 Task: Use Thunder Clap Effect in this video Movie B.mp4
Action: Mouse moved to (151, 93)
Screenshot: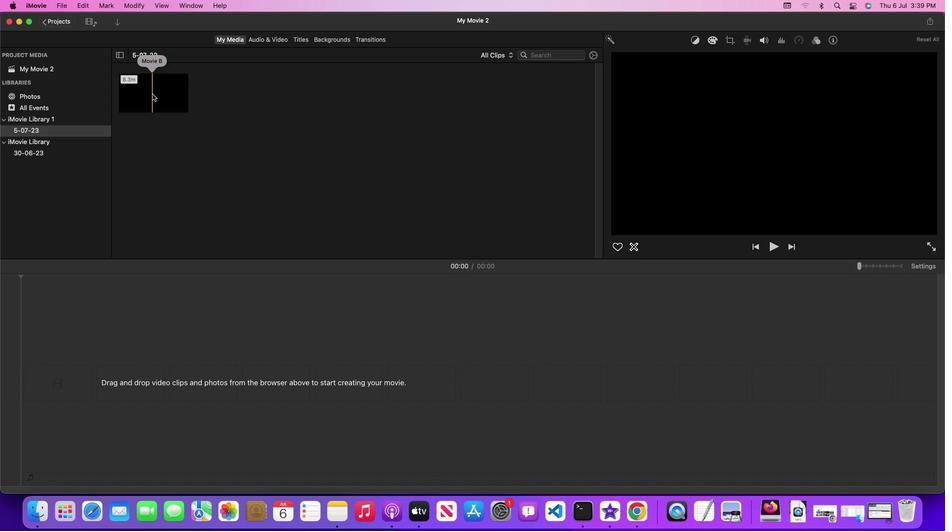 
Action: Mouse pressed left at (151, 93)
Screenshot: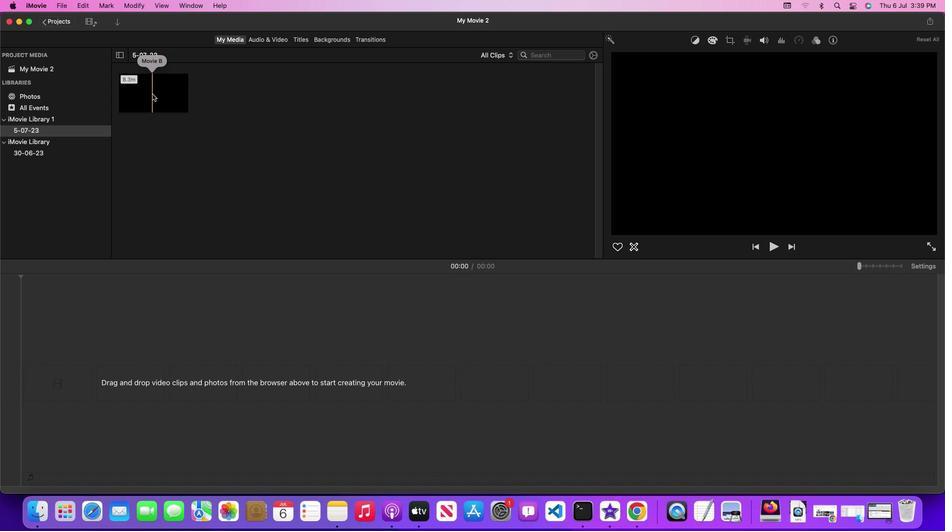 
Action: Mouse pressed left at (151, 93)
Screenshot: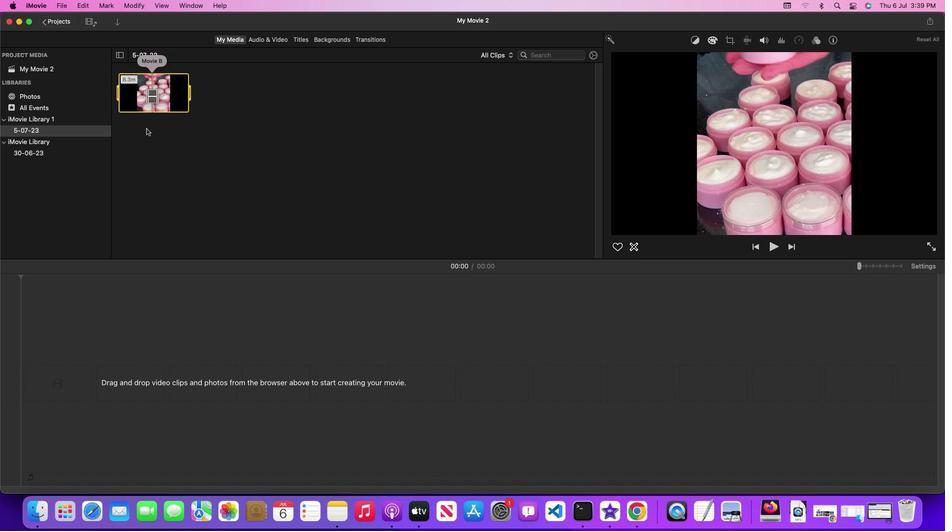 
Action: Mouse moved to (272, 36)
Screenshot: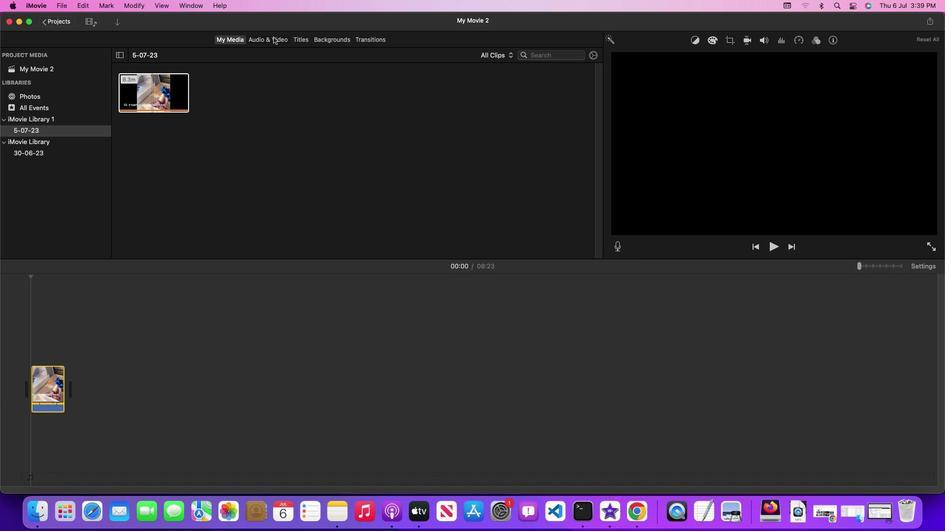 
Action: Mouse pressed left at (272, 36)
Screenshot: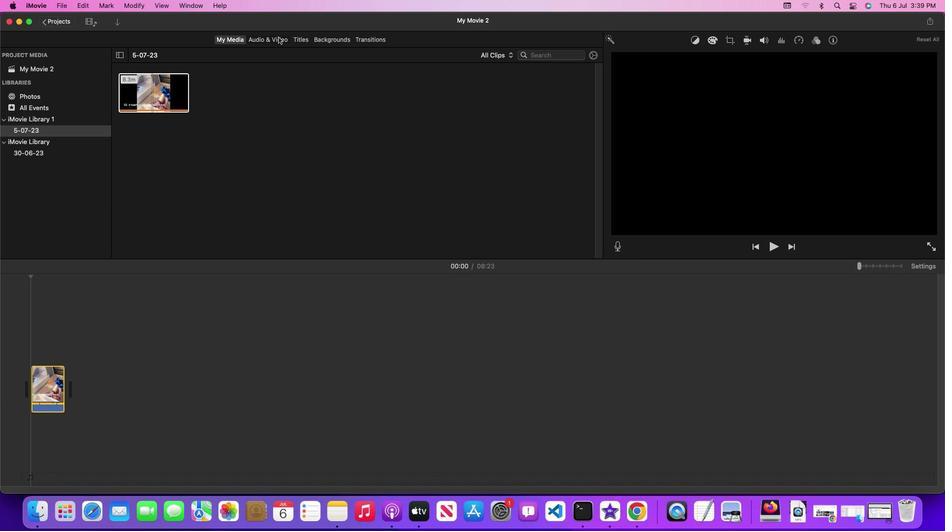 
Action: Mouse moved to (599, 129)
Screenshot: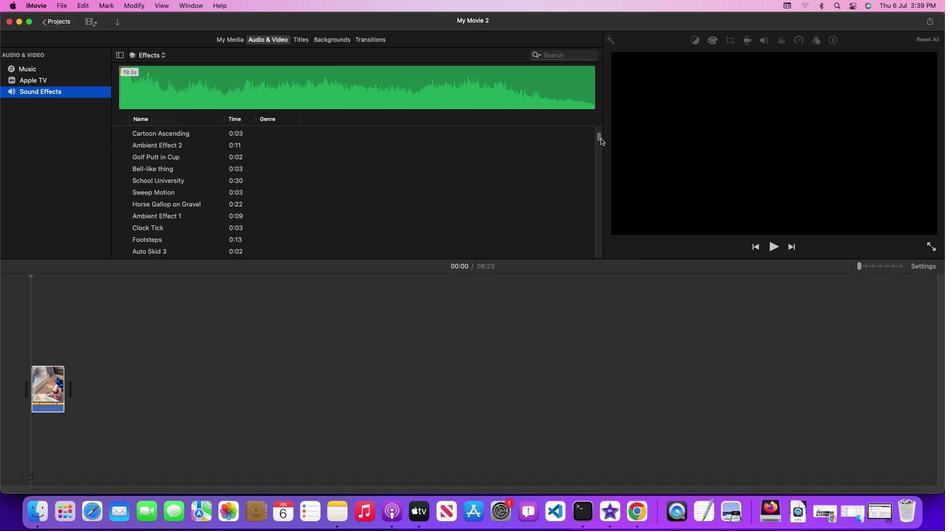 
Action: Mouse pressed left at (599, 129)
Screenshot: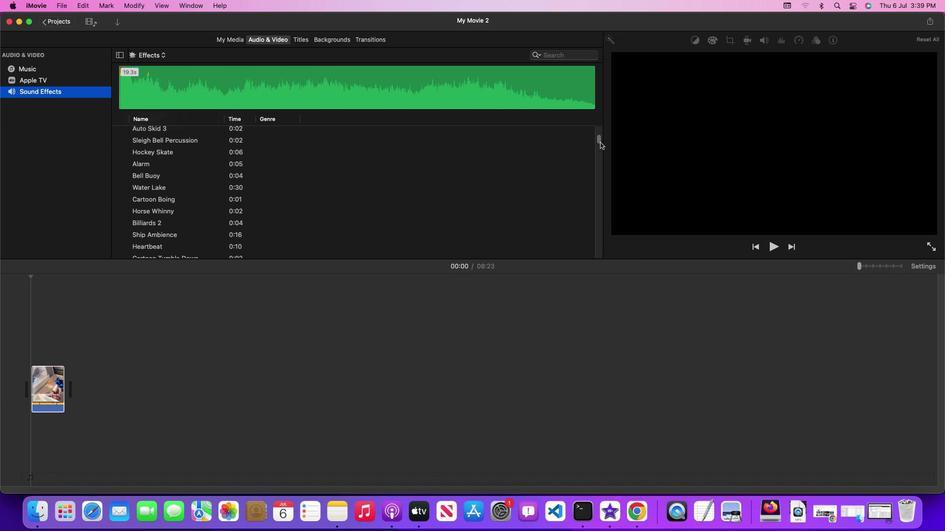 
Action: Mouse moved to (457, 231)
Screenshot: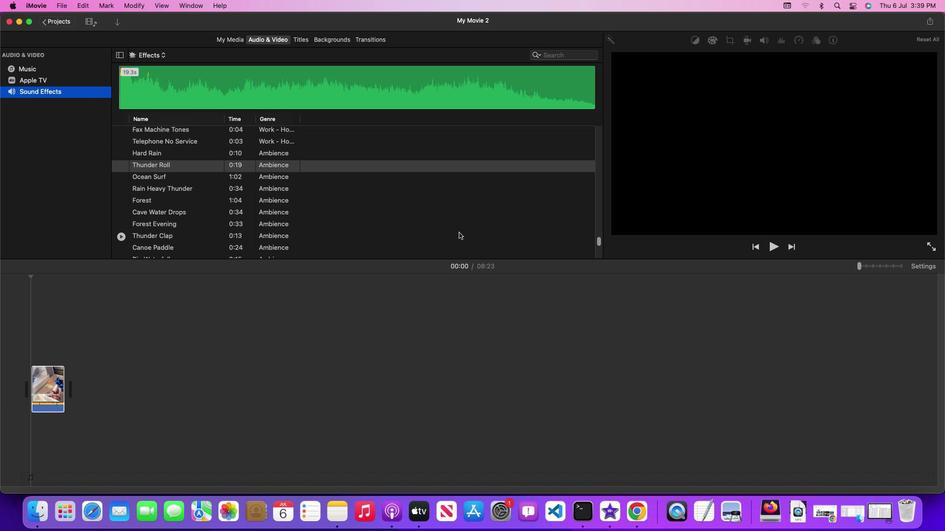 
Action: Mouse scrolled (457, 231) with delta (0, 0)
Screenshot: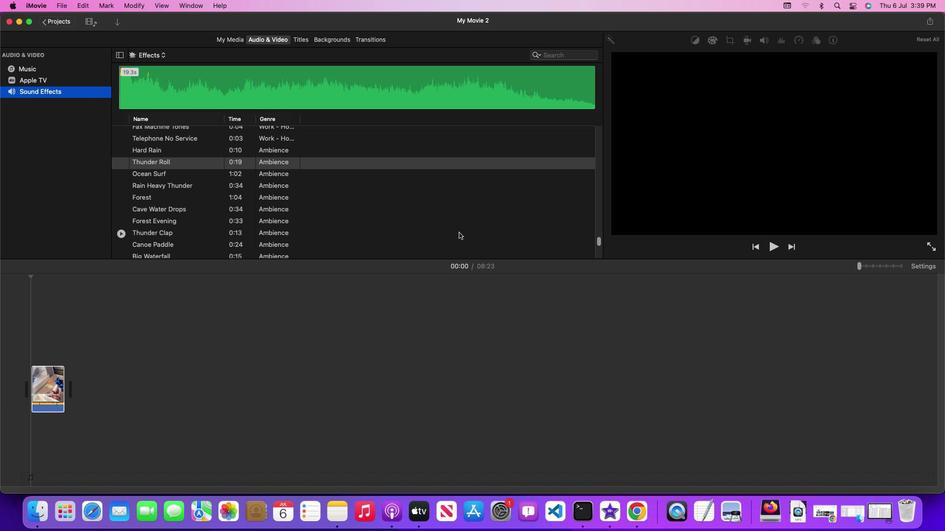 
Action: Mouse scrolled (457, 231) with delta (0, 0)
Screenshot: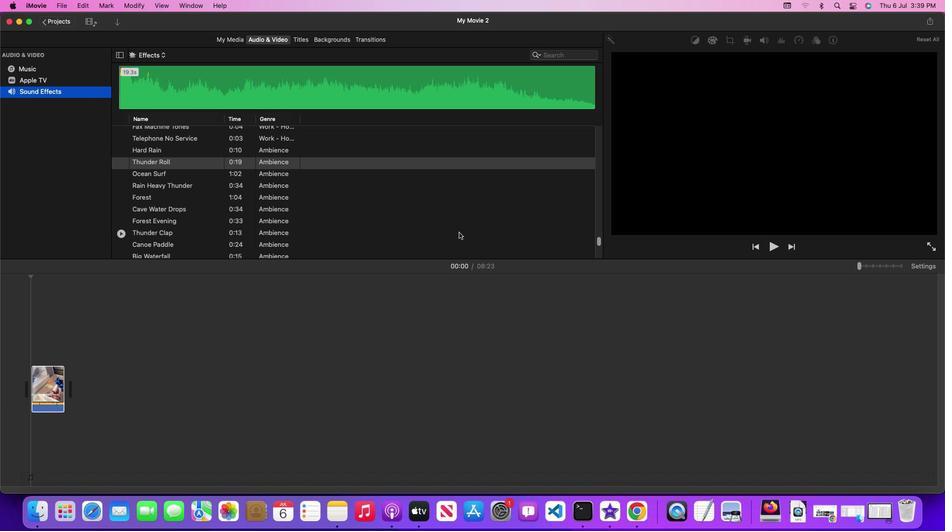 
Action: Mouse moved to (428, 189)
Screenshot: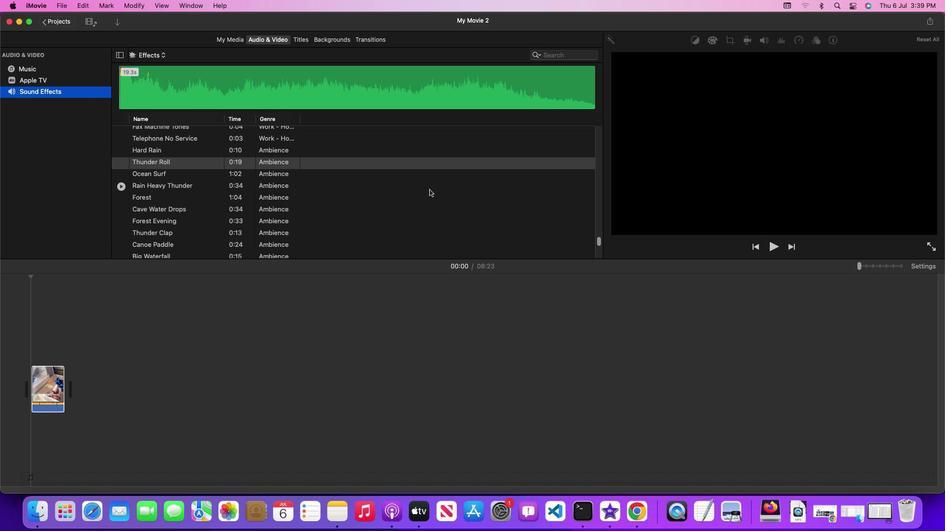 
Action: Mouse scrolled (428, 189) with delta (0, 0)
Screenshot: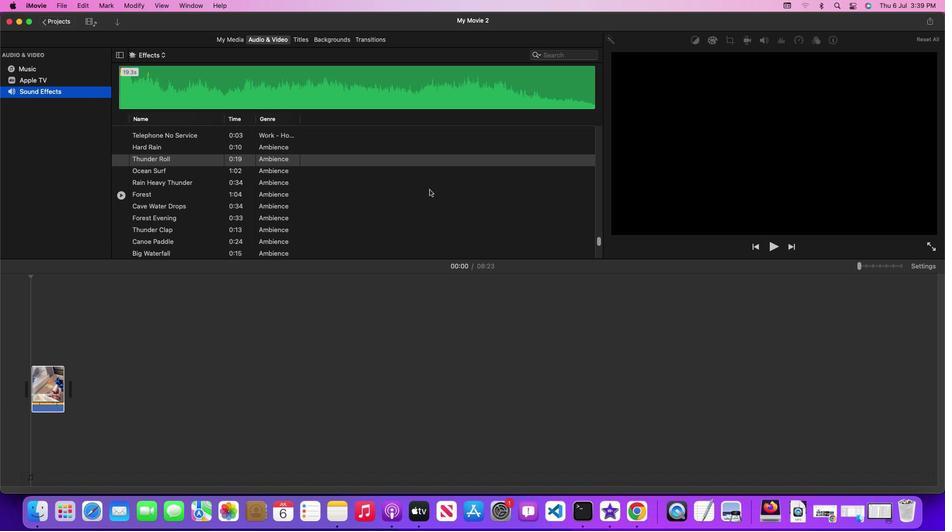 
Action: Mouse scrolled (428, 189) with delta (0, 0)
Screenshot: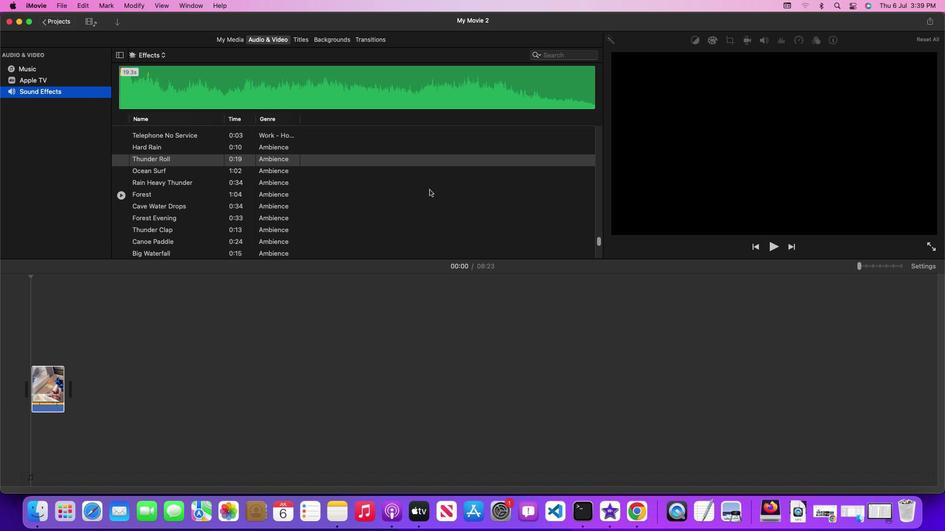 
Action: Mouse scrolled (428, 189) with delta (0, 0)
Screenshot: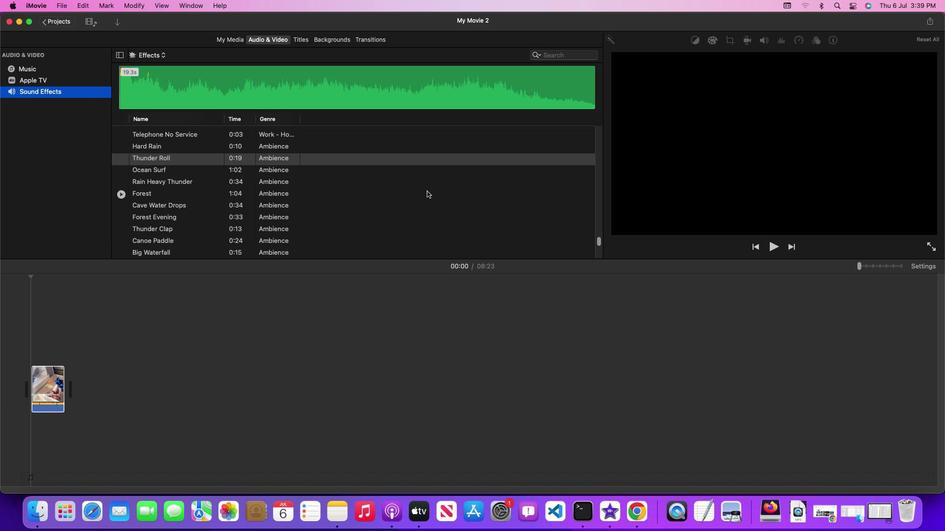 
Action: Mouse moved to (321, 226)
Screenshot: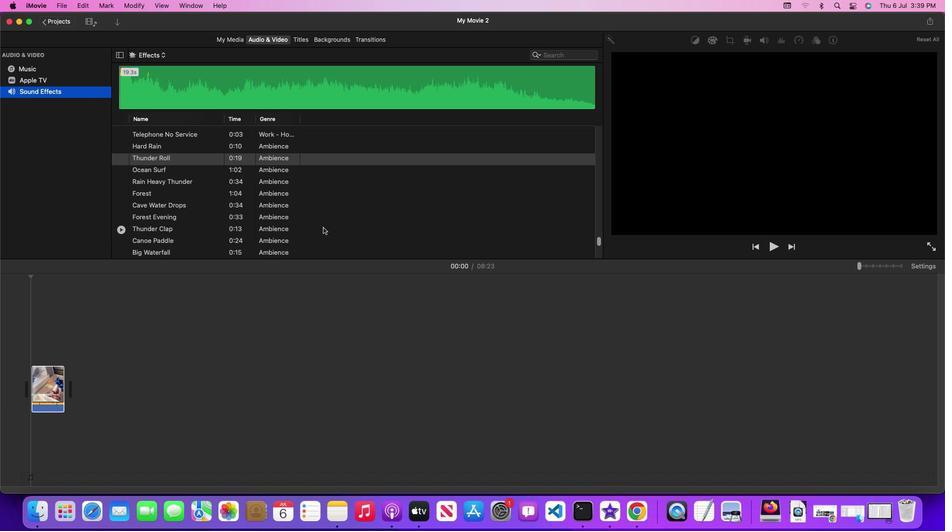 
Action: Mouse pressed left at (321, 226)
Screenshot: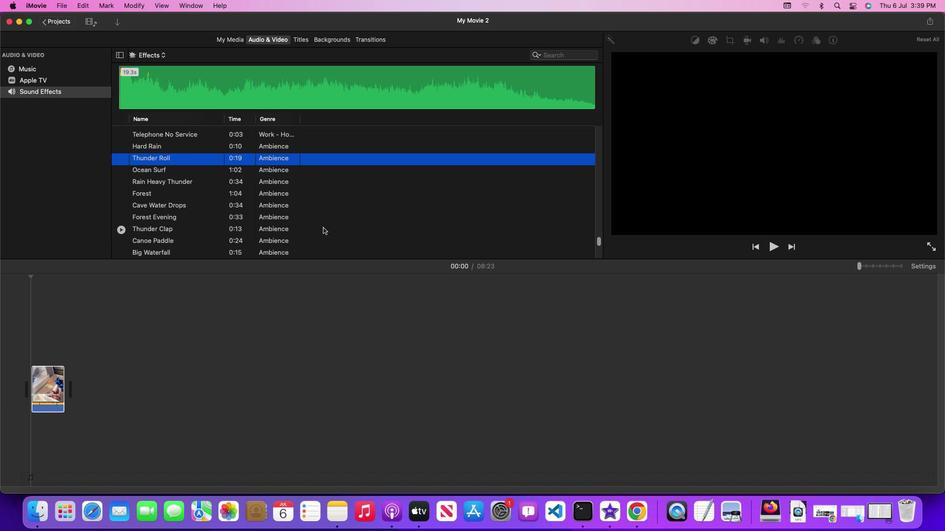 
Action: Mouse moved to (327, 229)
Screenshot: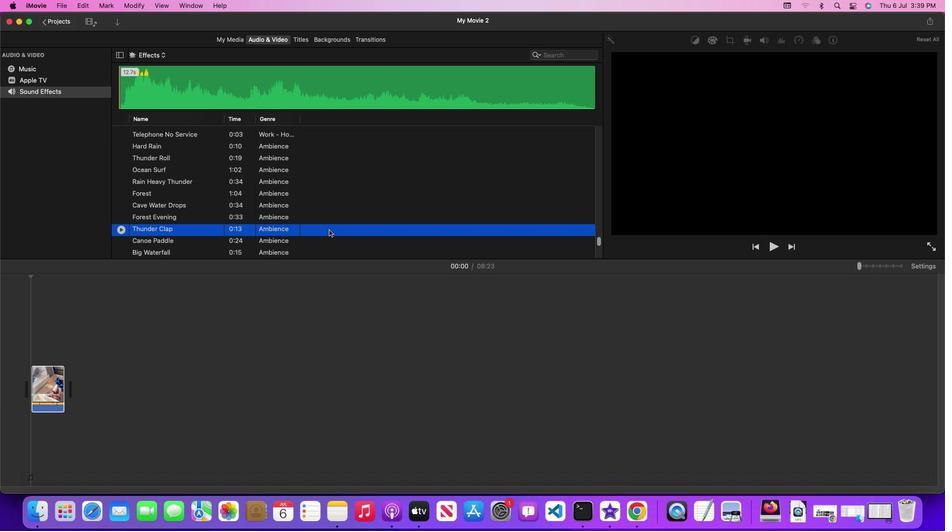 
Action: Mouse pressed left at (327, 229)
Screenshot: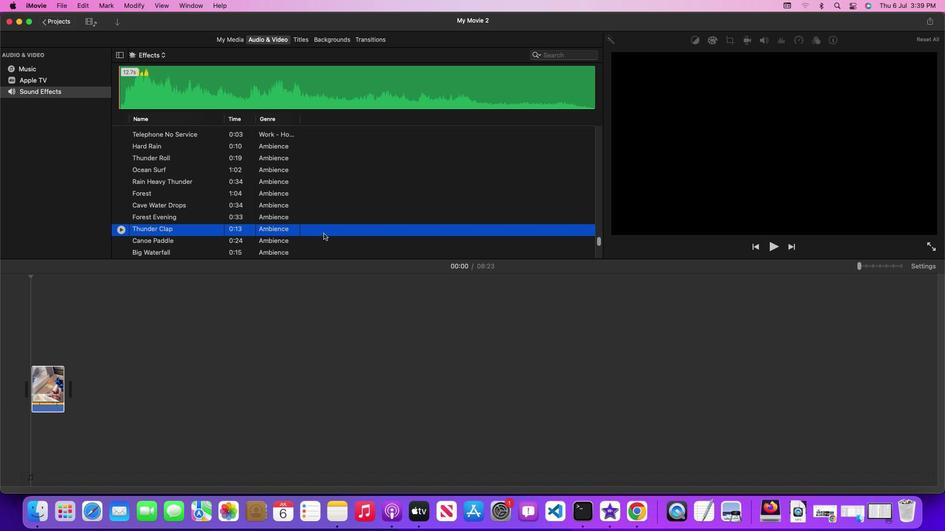 
Action: Mouse moved to (129, 322)
Screenshot: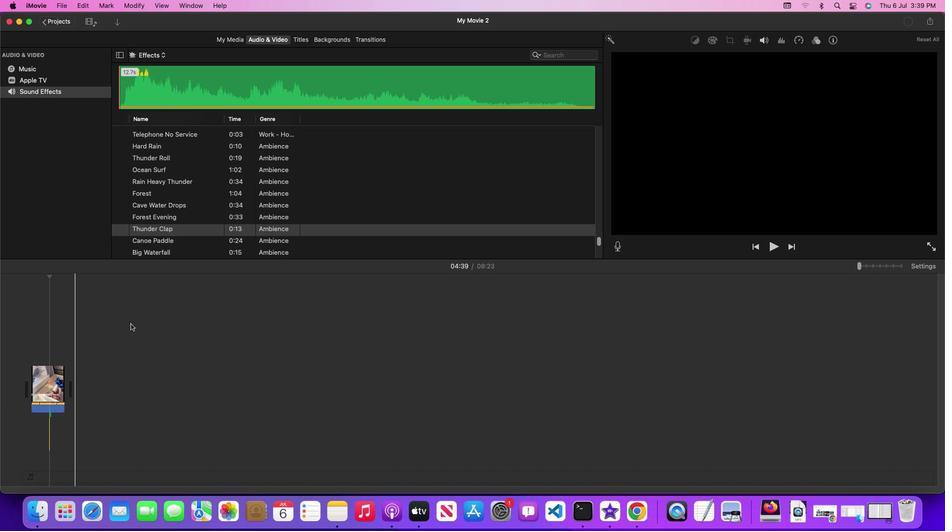 
